 Task: Add the app launcher component to the site builder.
Action: Mouse moved to (1288, 93)
Screenshot: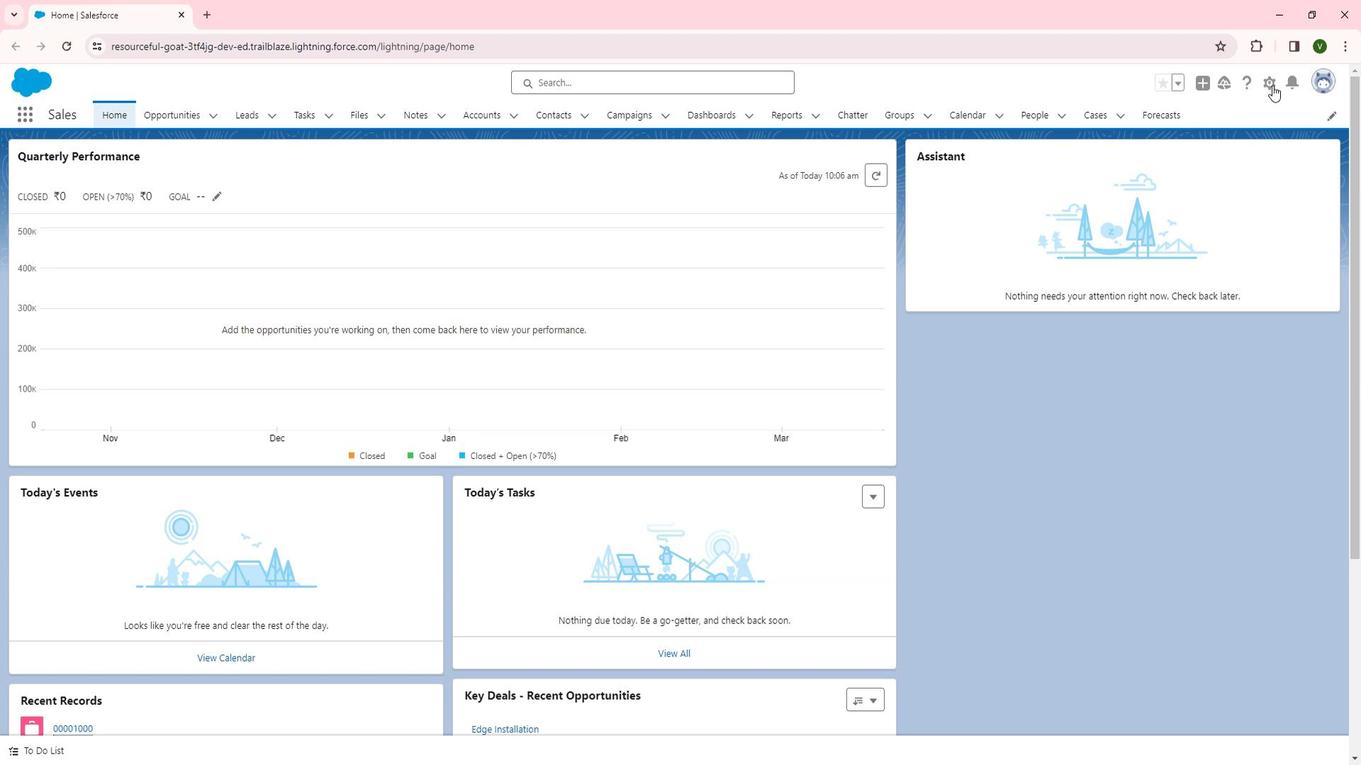 
Action: Mouse pressed left at (1288, 93)
Screenshot: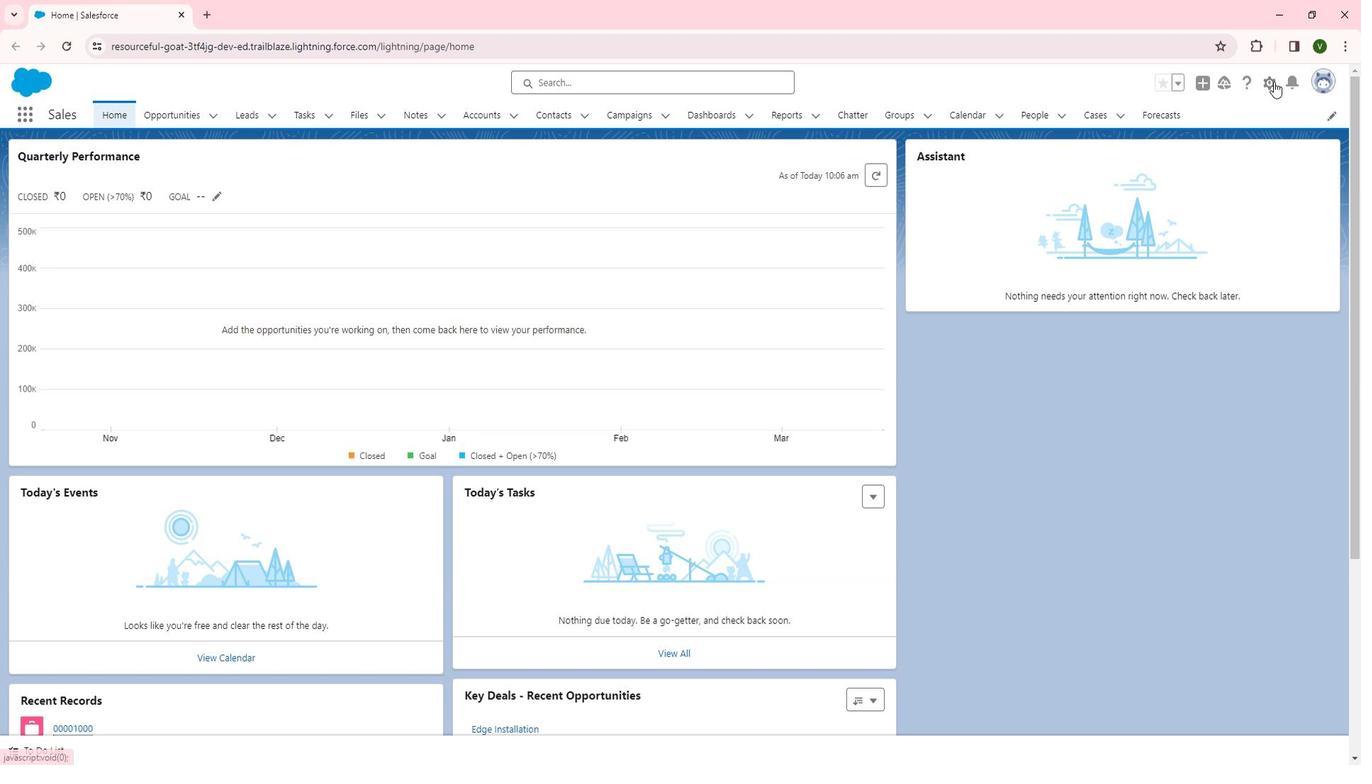 
Action: Mouse moved to (1230, 133)
Screenshot: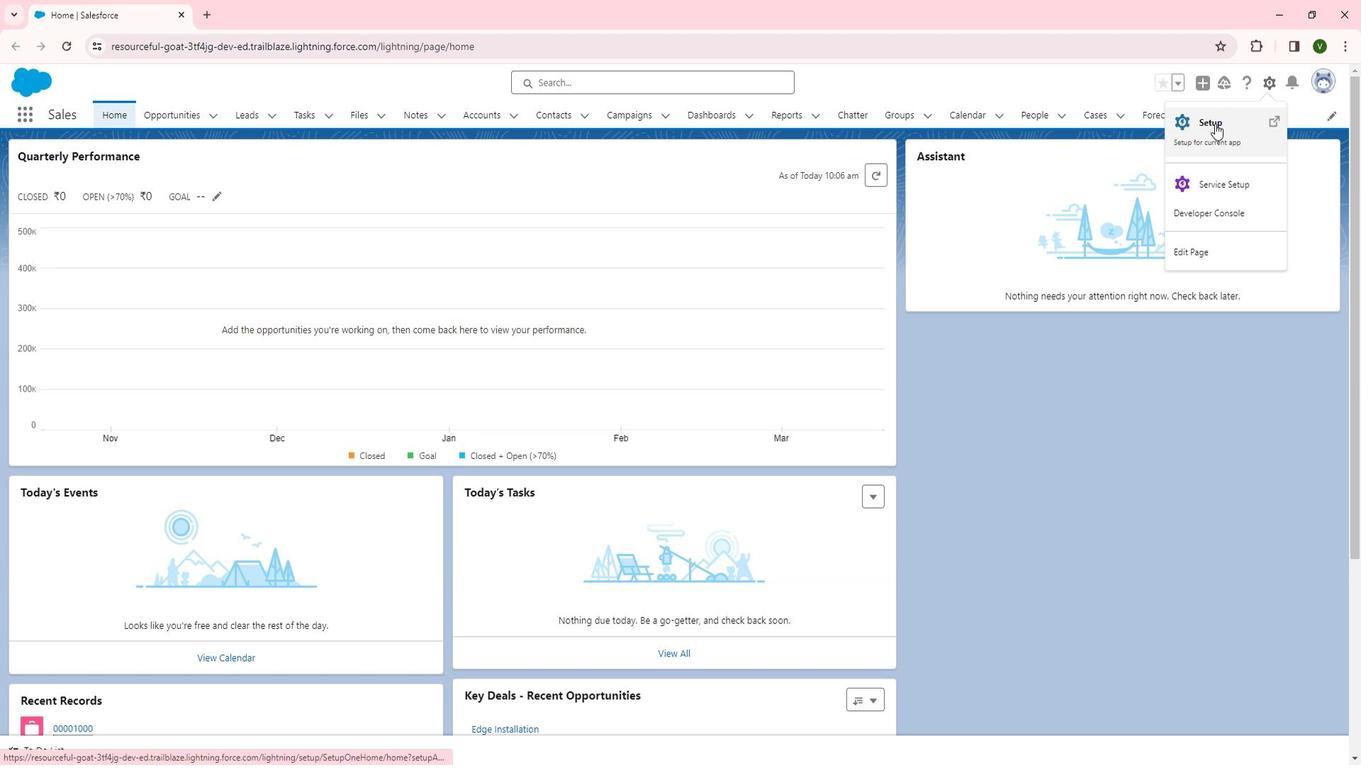 
Action: Mouse pressed left at (1230, 133)
Screenshot: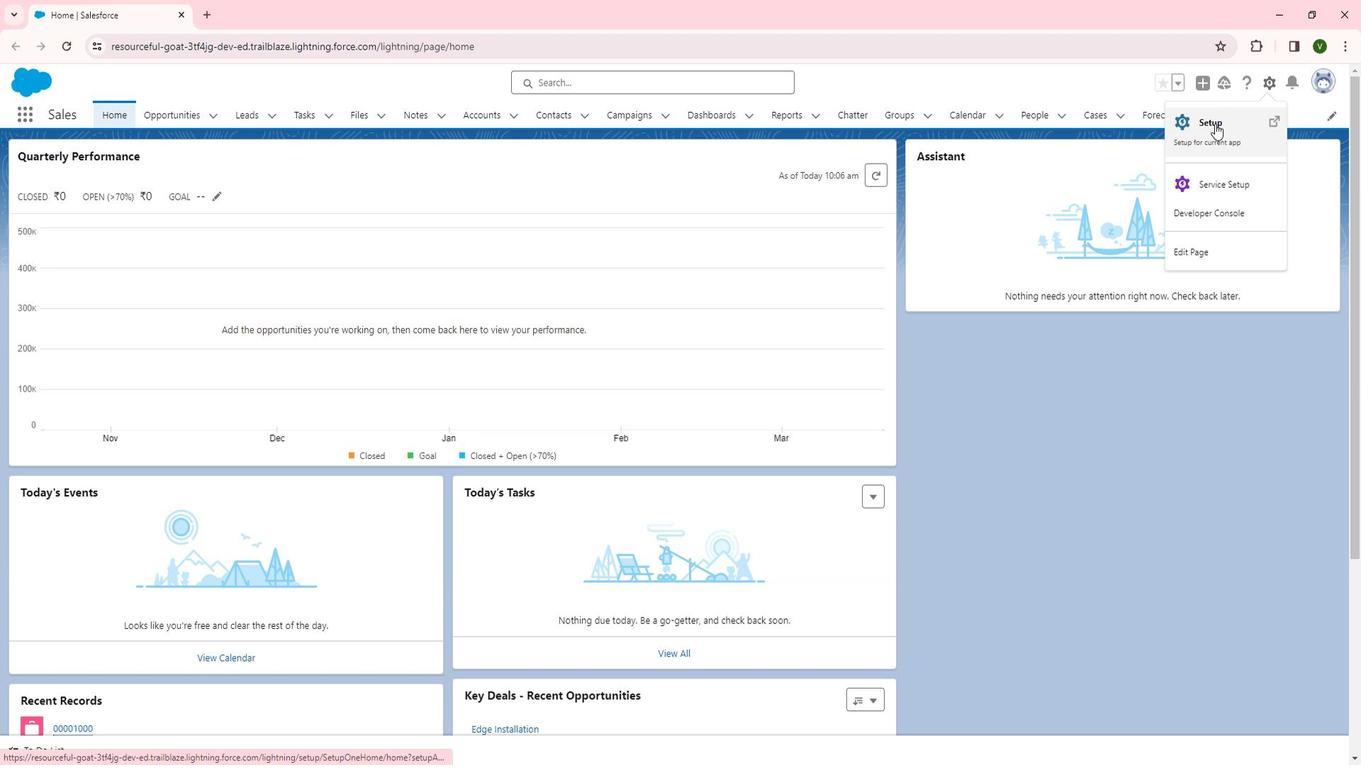 
Action: Mouse moved to (114, 429)
Screenshot: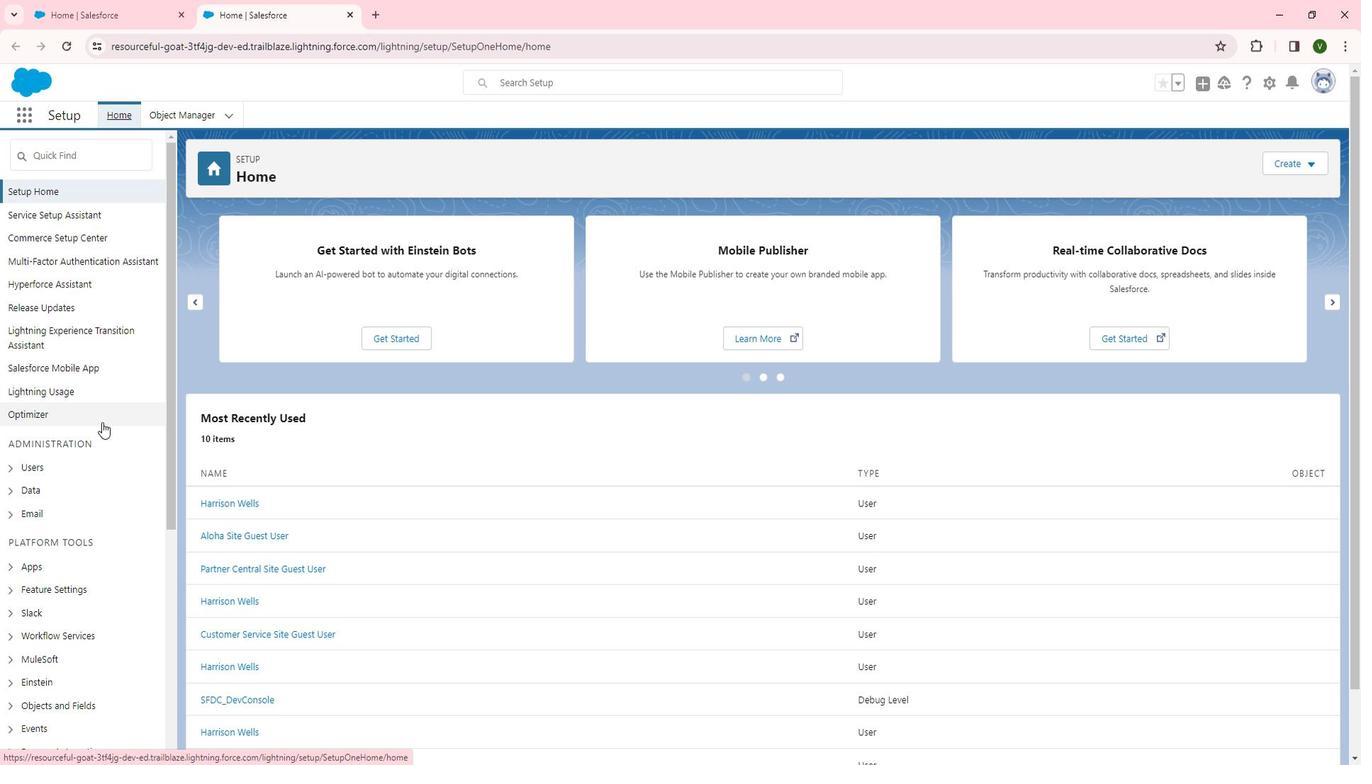 
Action: Mouse scrolled (114, 428) with delta (0, 0)
Screenshot: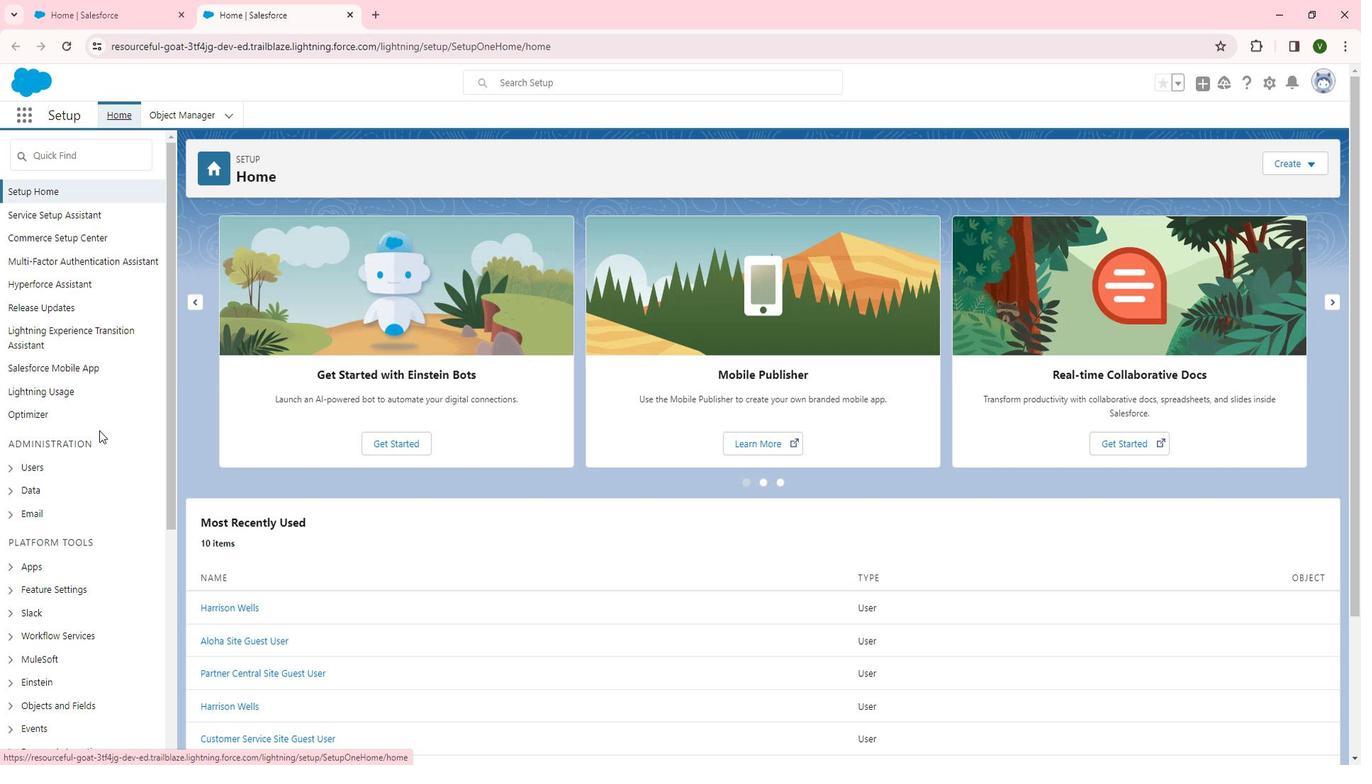 
Action: Mouse scrolled (114, 428) with delta (0, 0)
Screenshot: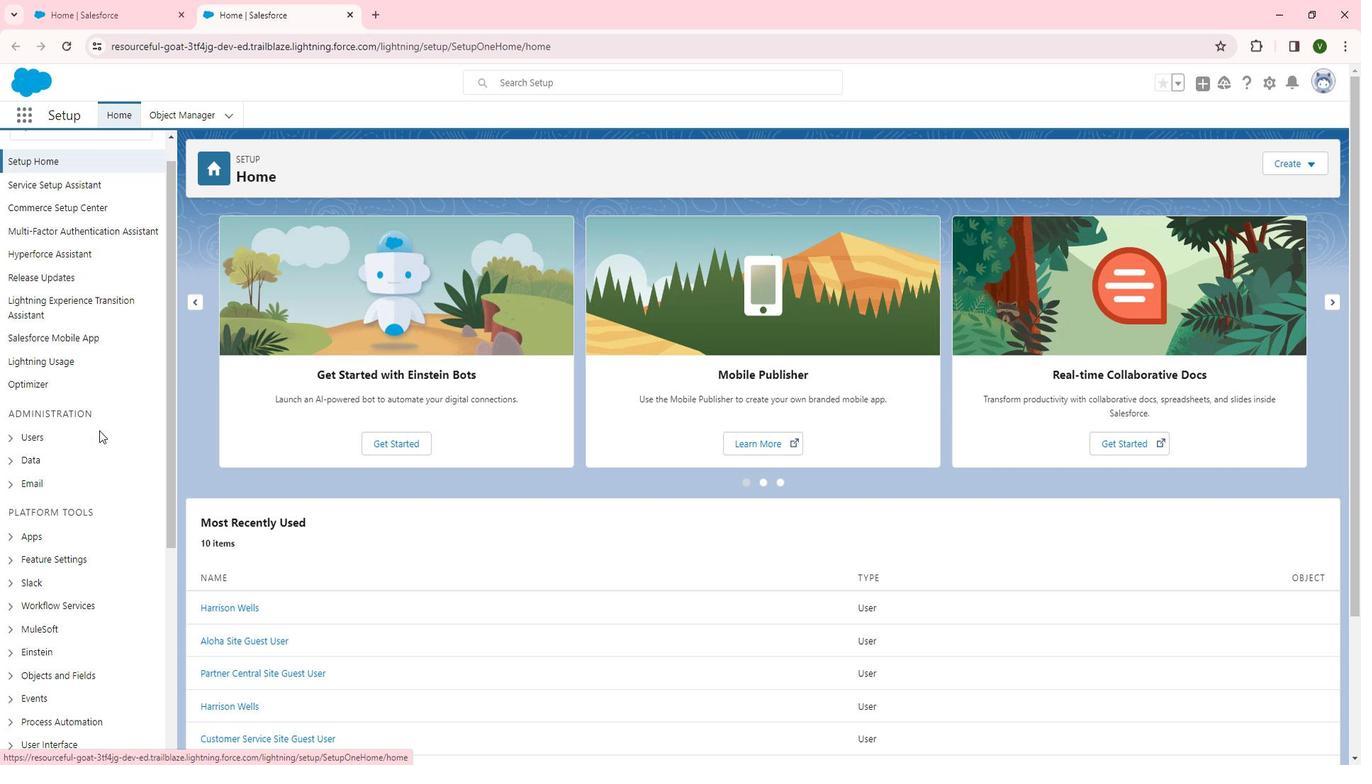 
Action: Mouse moved to (75, 437)
Screenshot: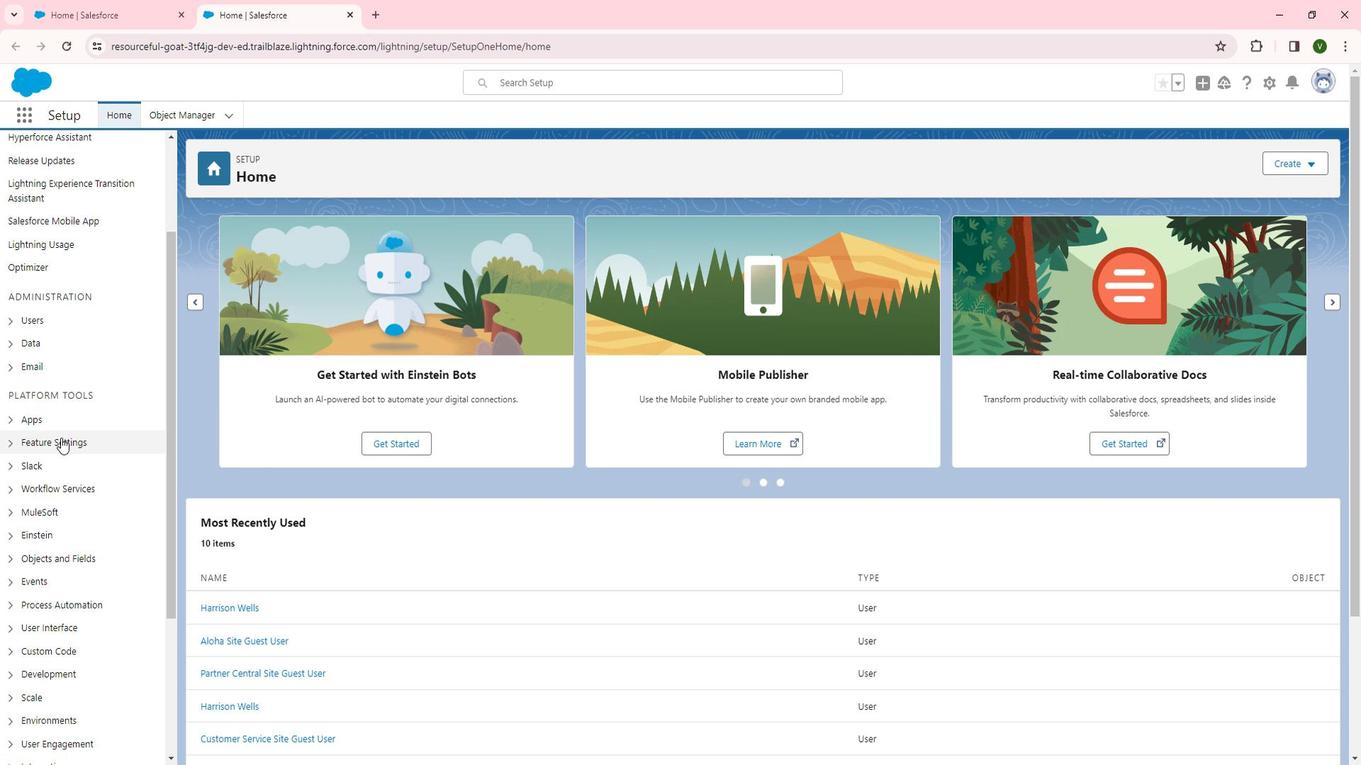 
Action: Mouse pressed left at (75, 437)
Screenshot: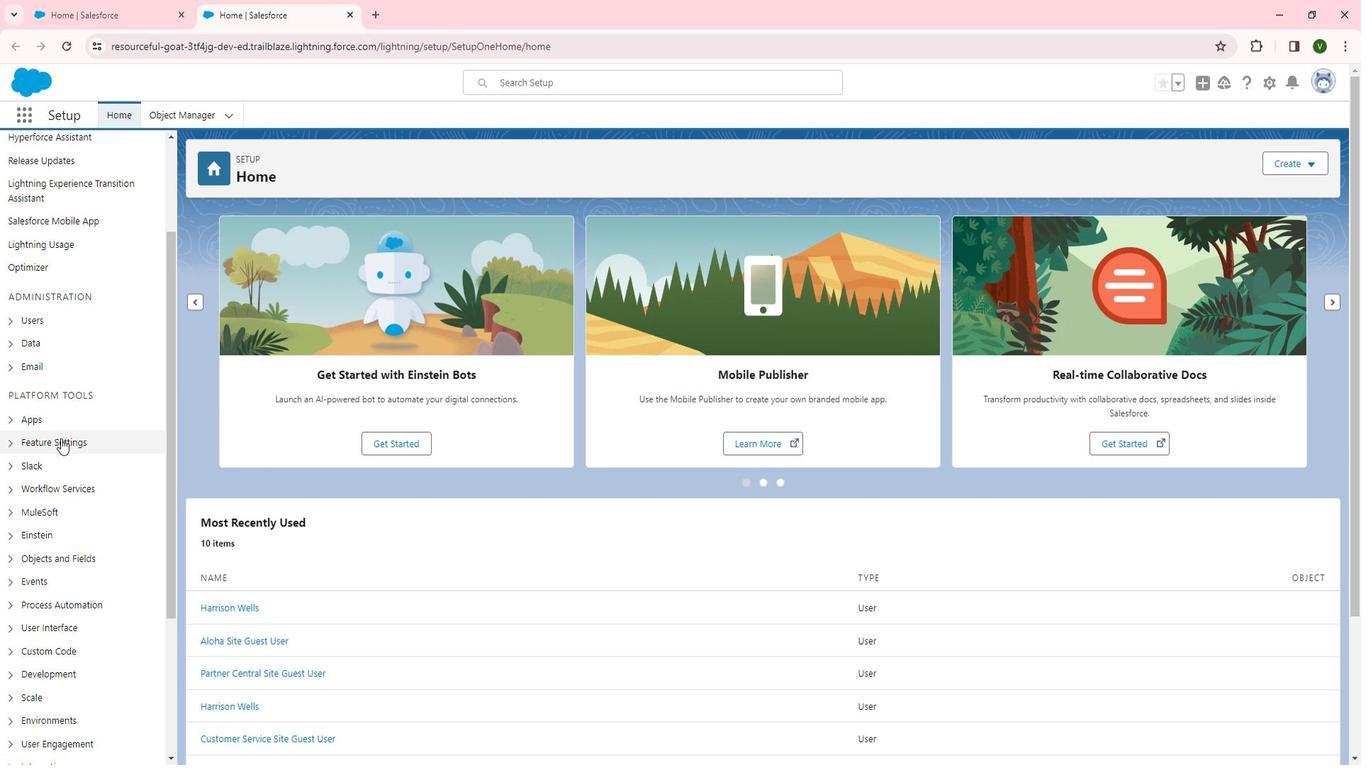 
Action: Mouse moved to (75, 436)
Screenshot: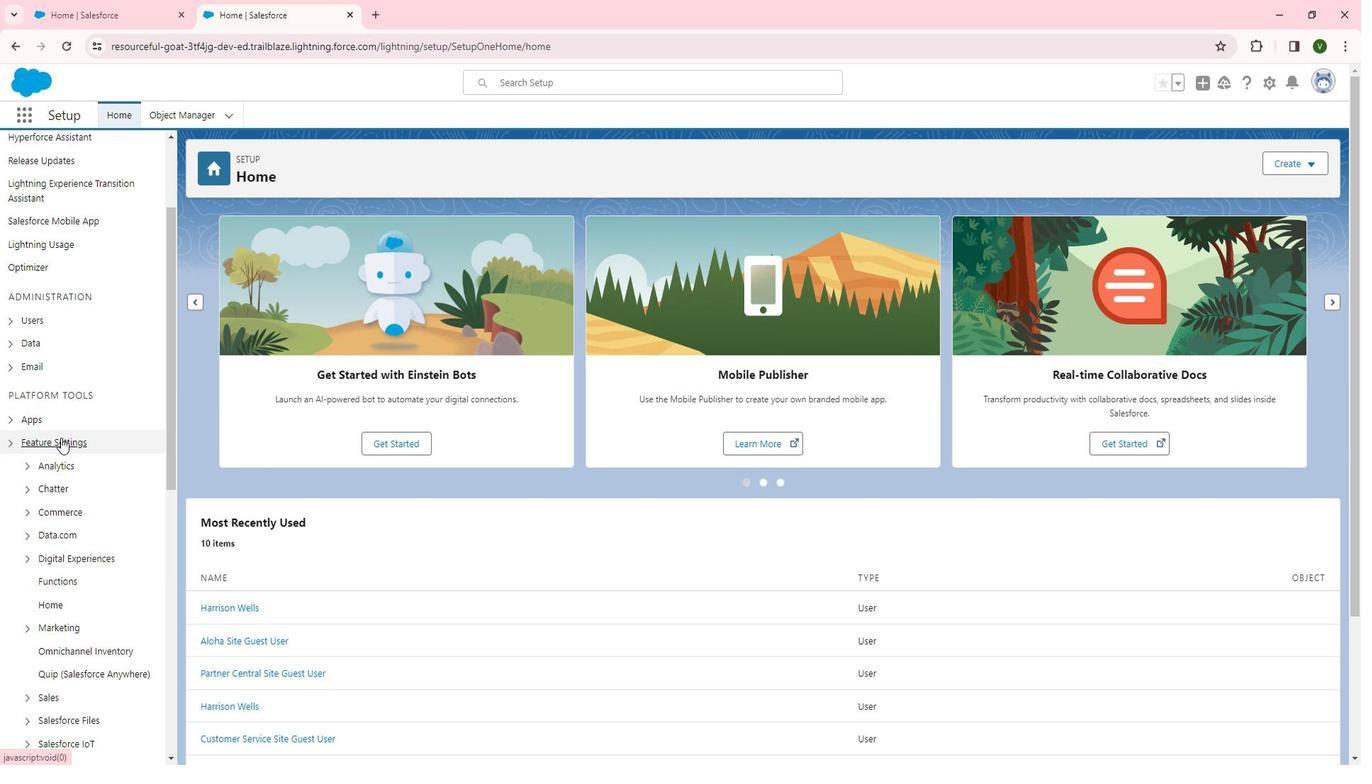 
Action: Mouse scrolled (75, 435) with delta (0, 0)
Screenshot: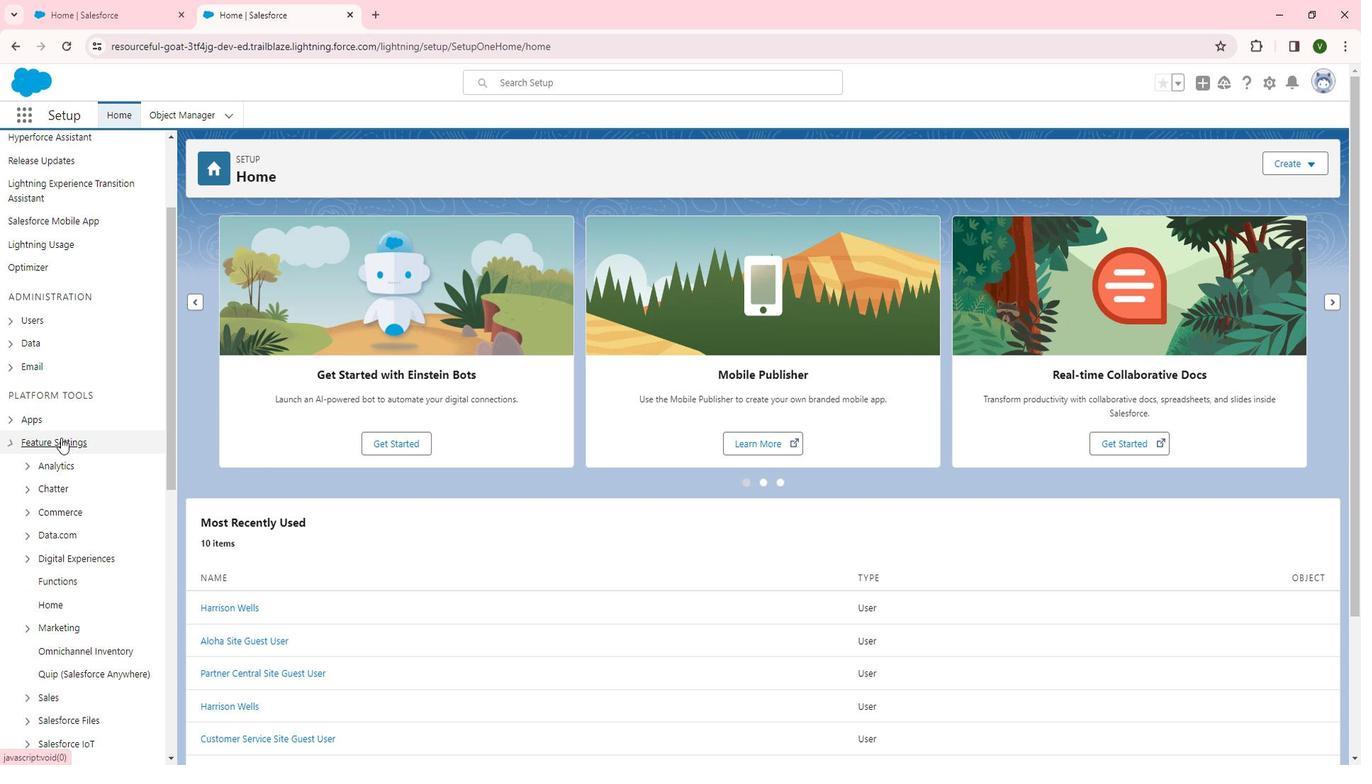 
Action: Mouse scrolled (75, 435) with delta (0, 0)
Screenshot: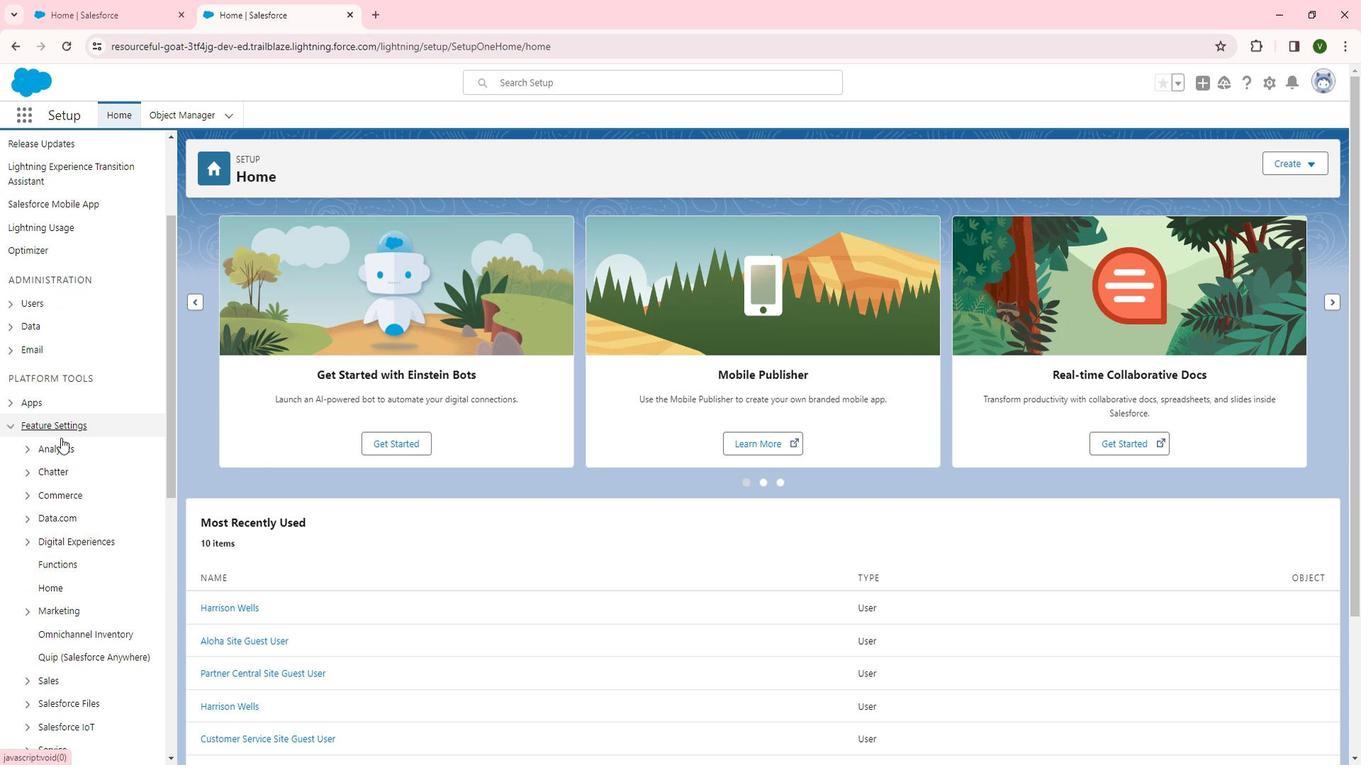 
Action: Mouse moved to (77, 411)
Screenshot: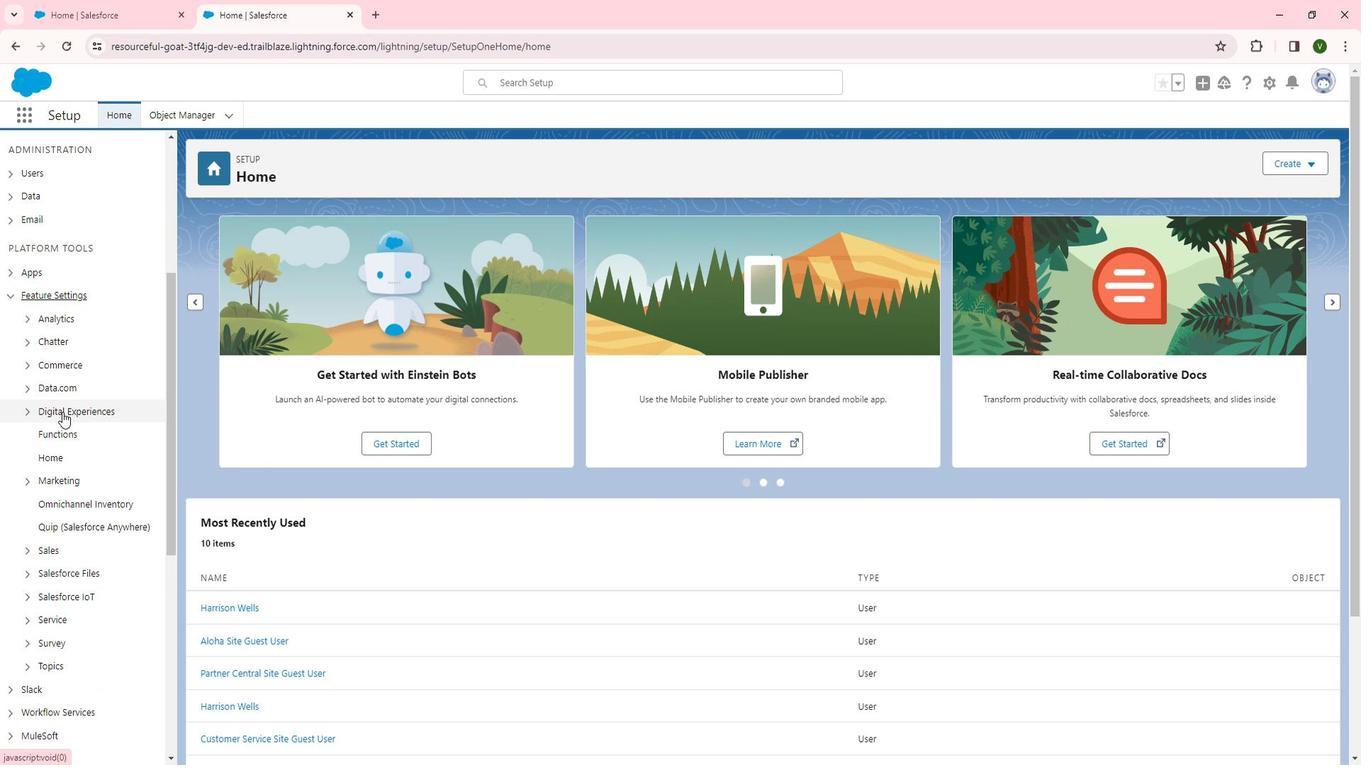 
Action: Mouse pressed left at (77, 411)
Screenshot: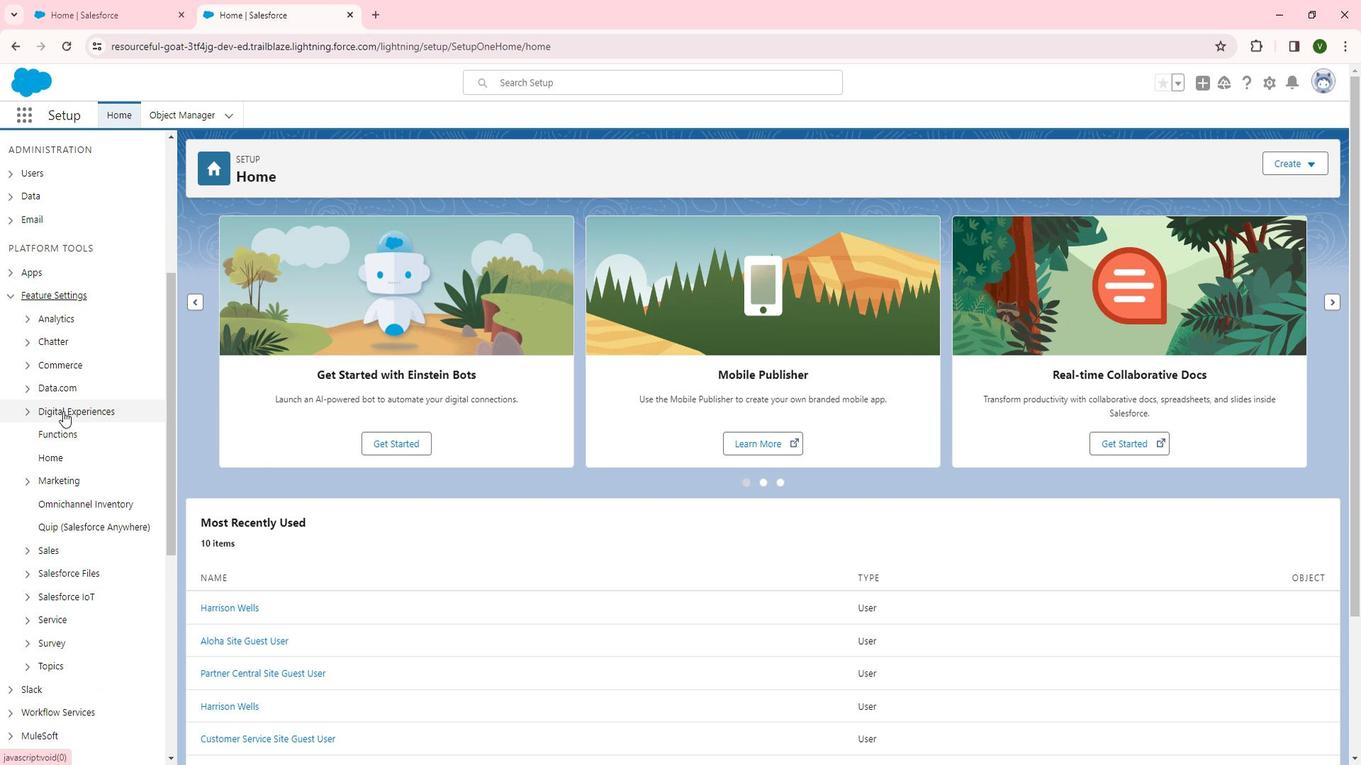 
Action: Mouse moved to (107, 399)
Screenshot: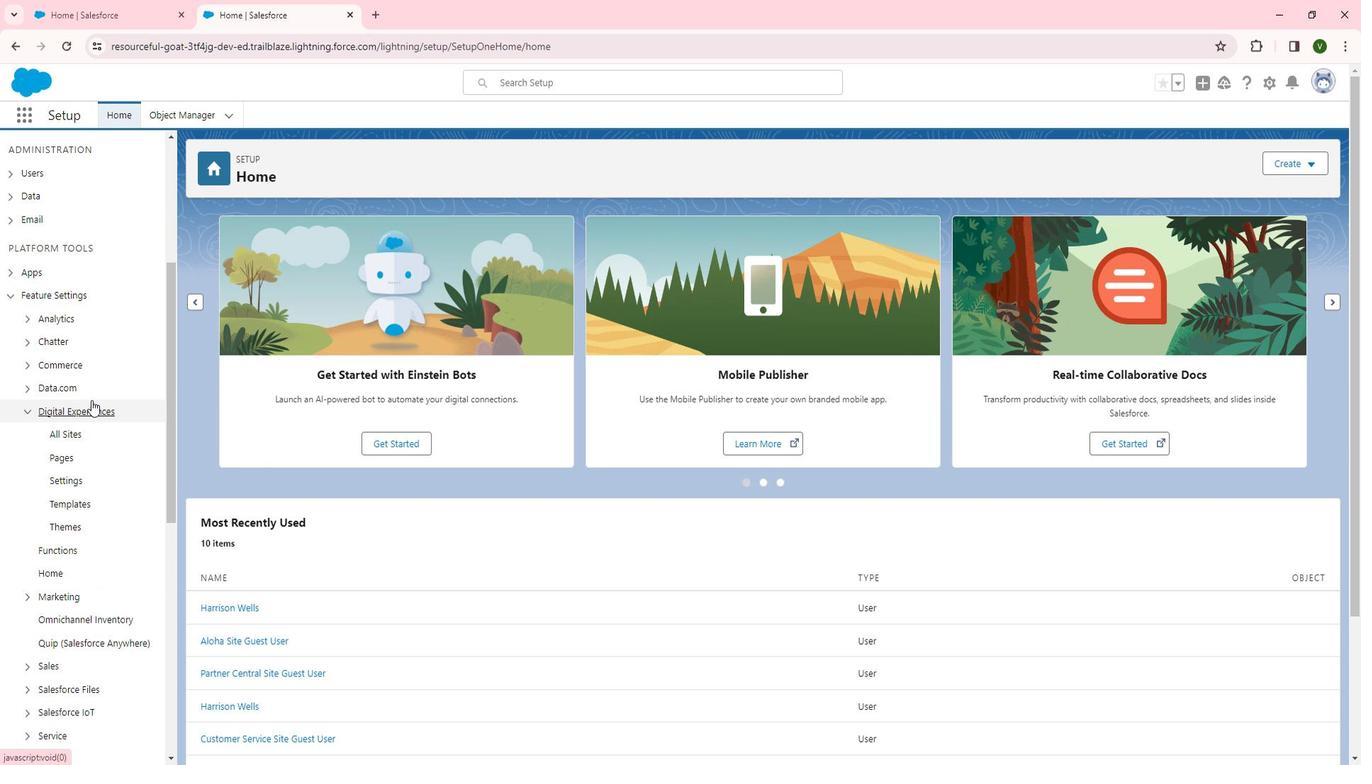 
Action: Mouse scrolled (107, 399) with delta (0, 0)
Screenshot: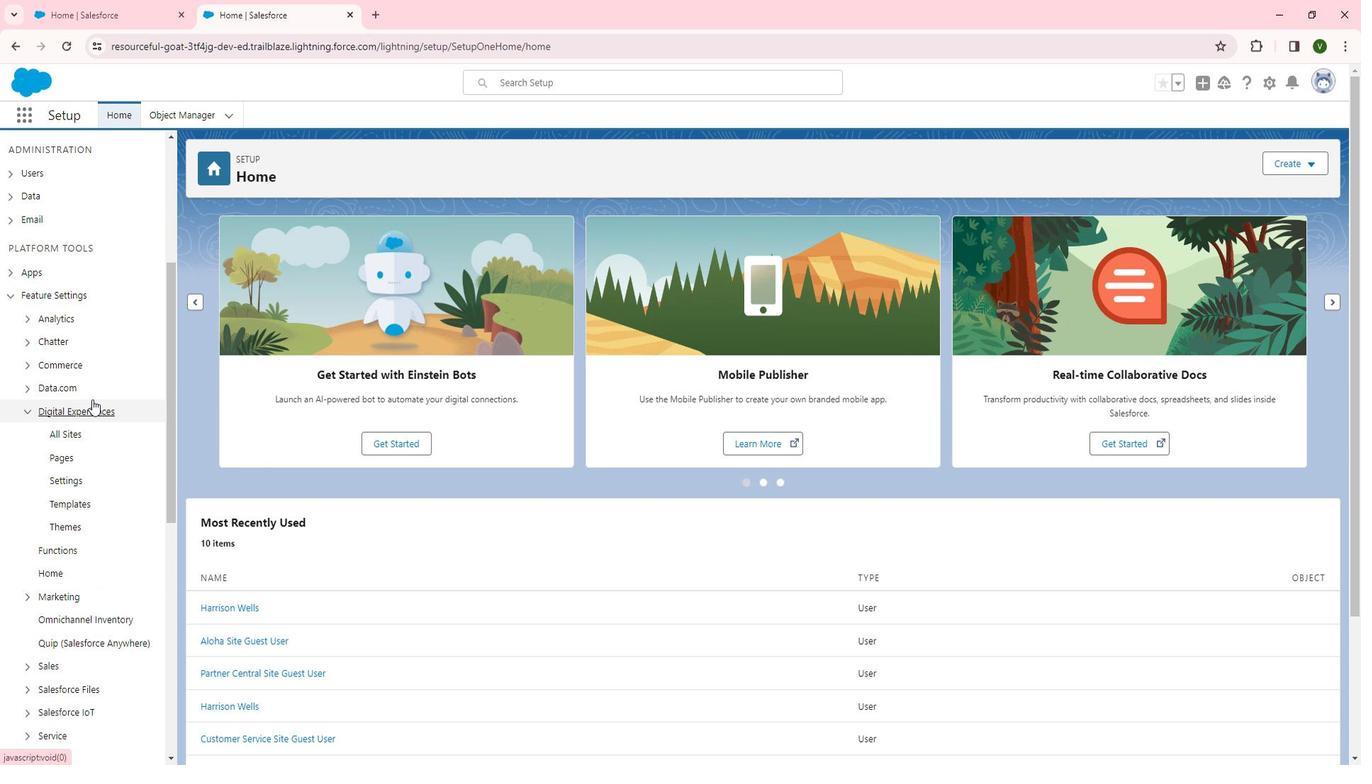 
Action: Mouse moved to (108, 399)
Screenshot: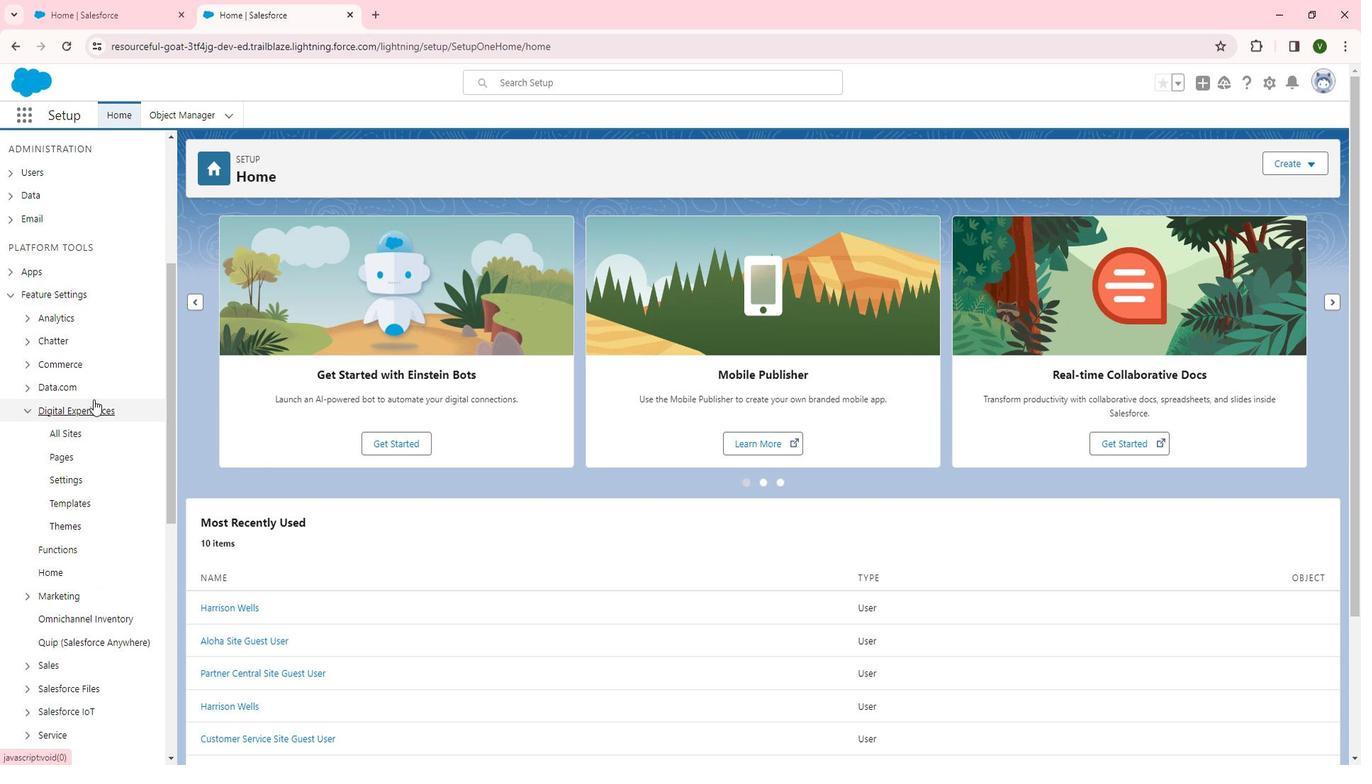 
Action: Mouse scrolled (108, 399) with delta (0, 0)
Screenshot: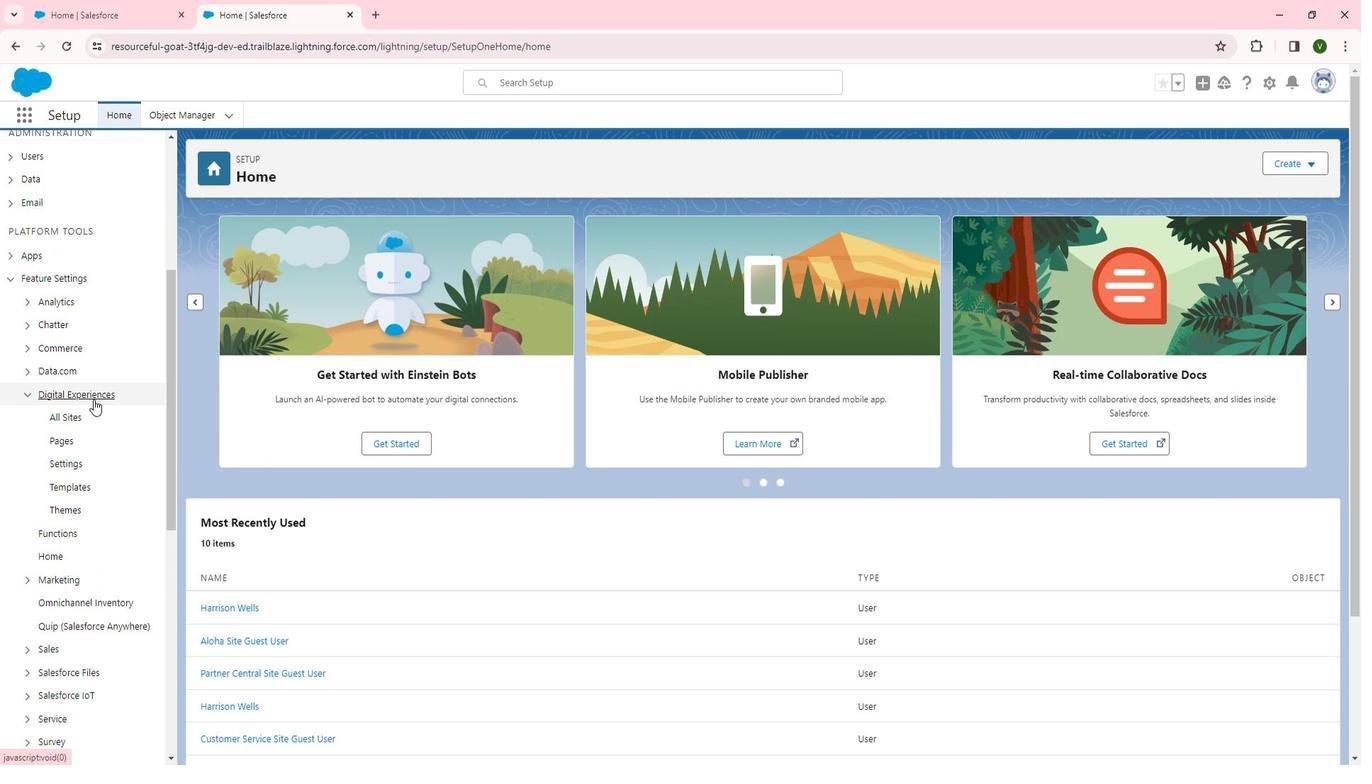
Action: Mouse moved to (86, 293)
Screenshot: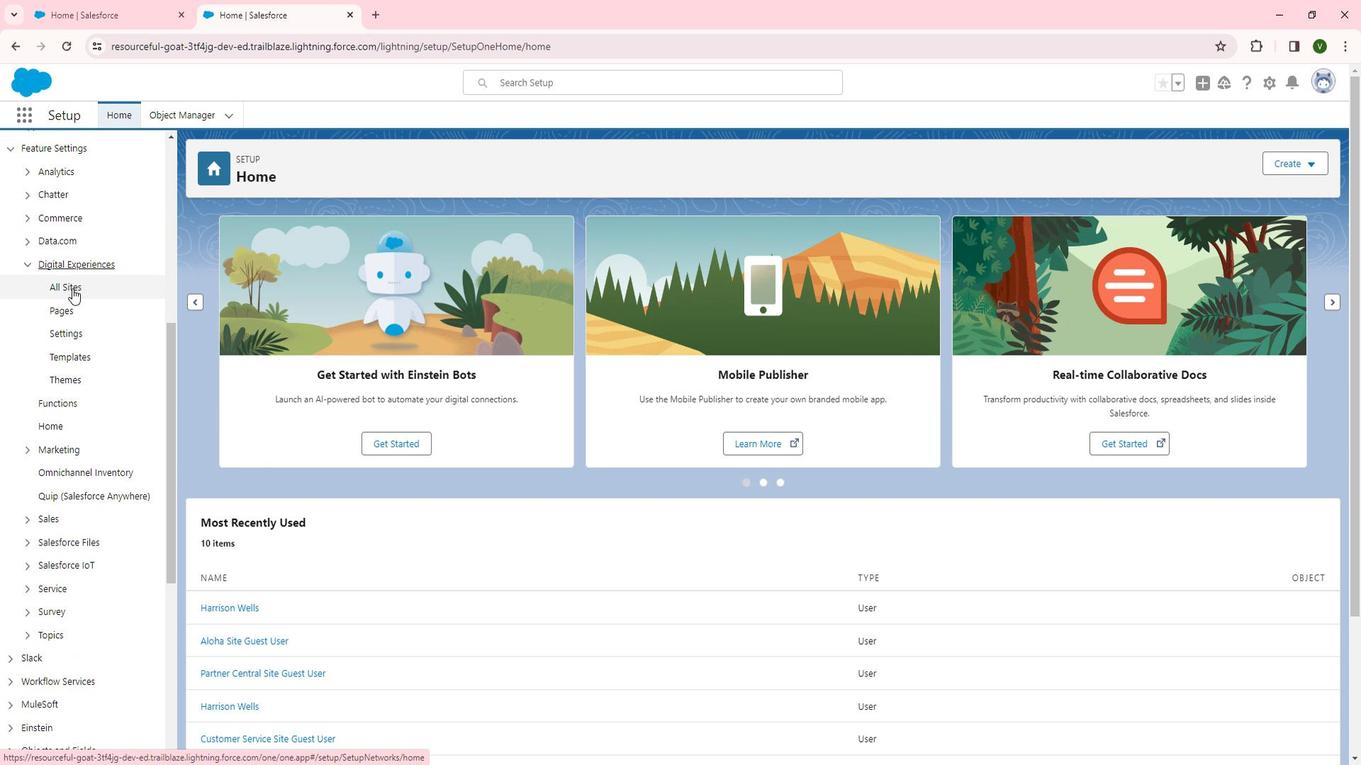 
Action: Mouse pressed left at (86, 293)
Screenshot: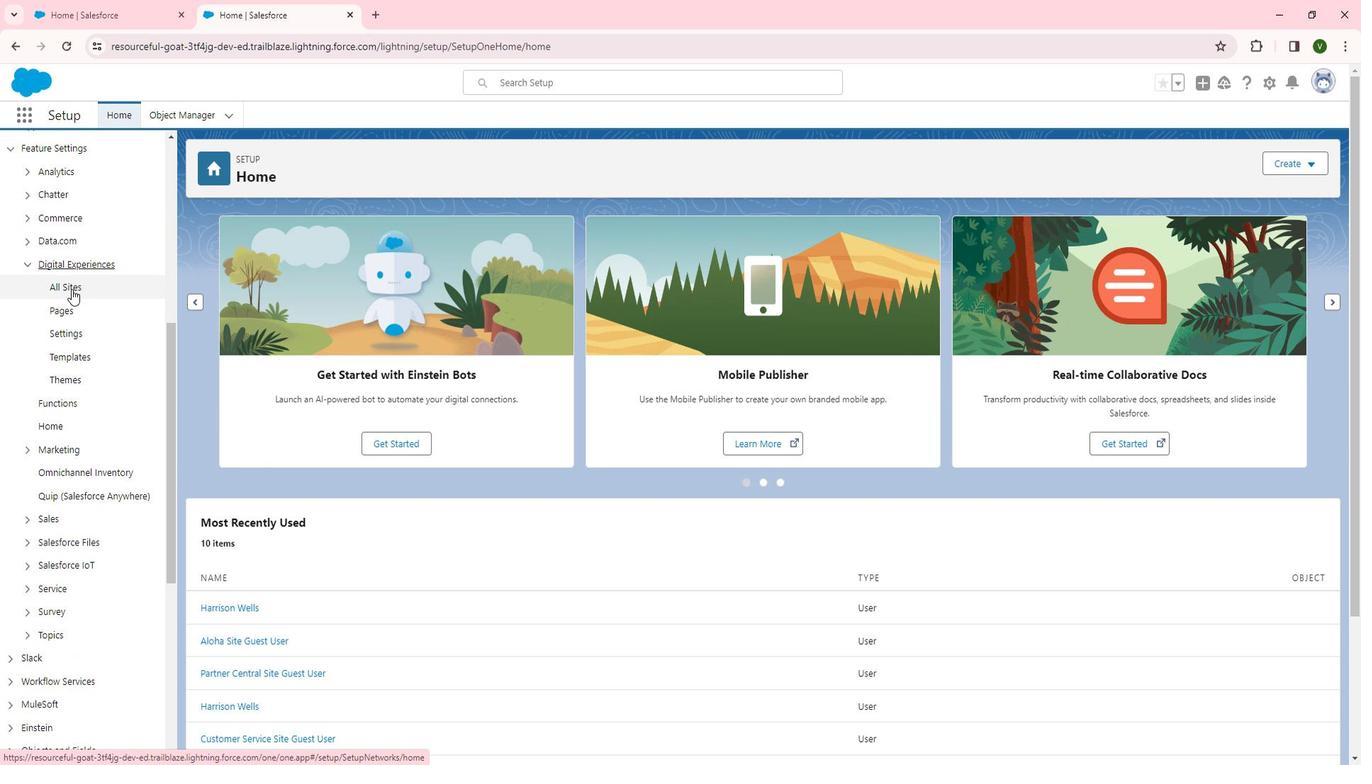 
Action: Mouse moved to (257, 360)
Screenshot: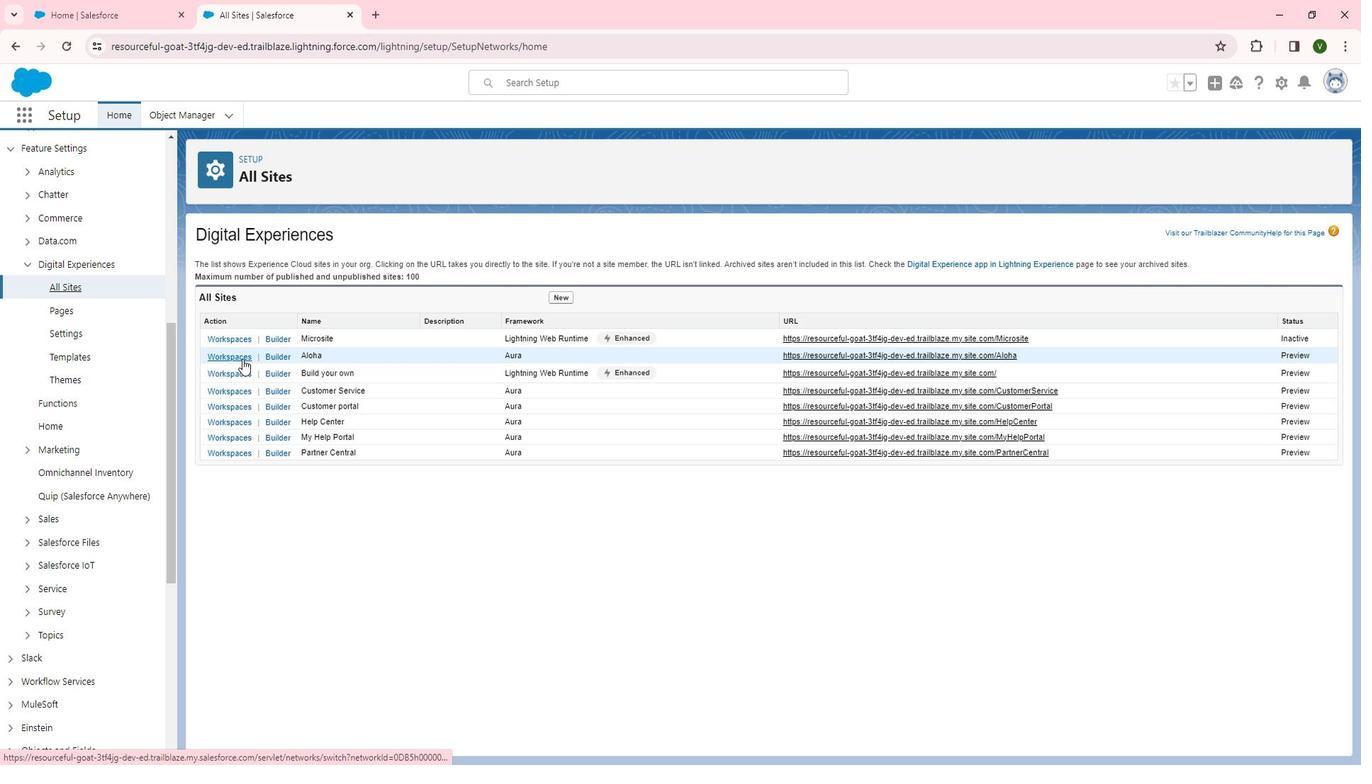 
Action: Mouse pressed left at (257, 360)
Screenshot: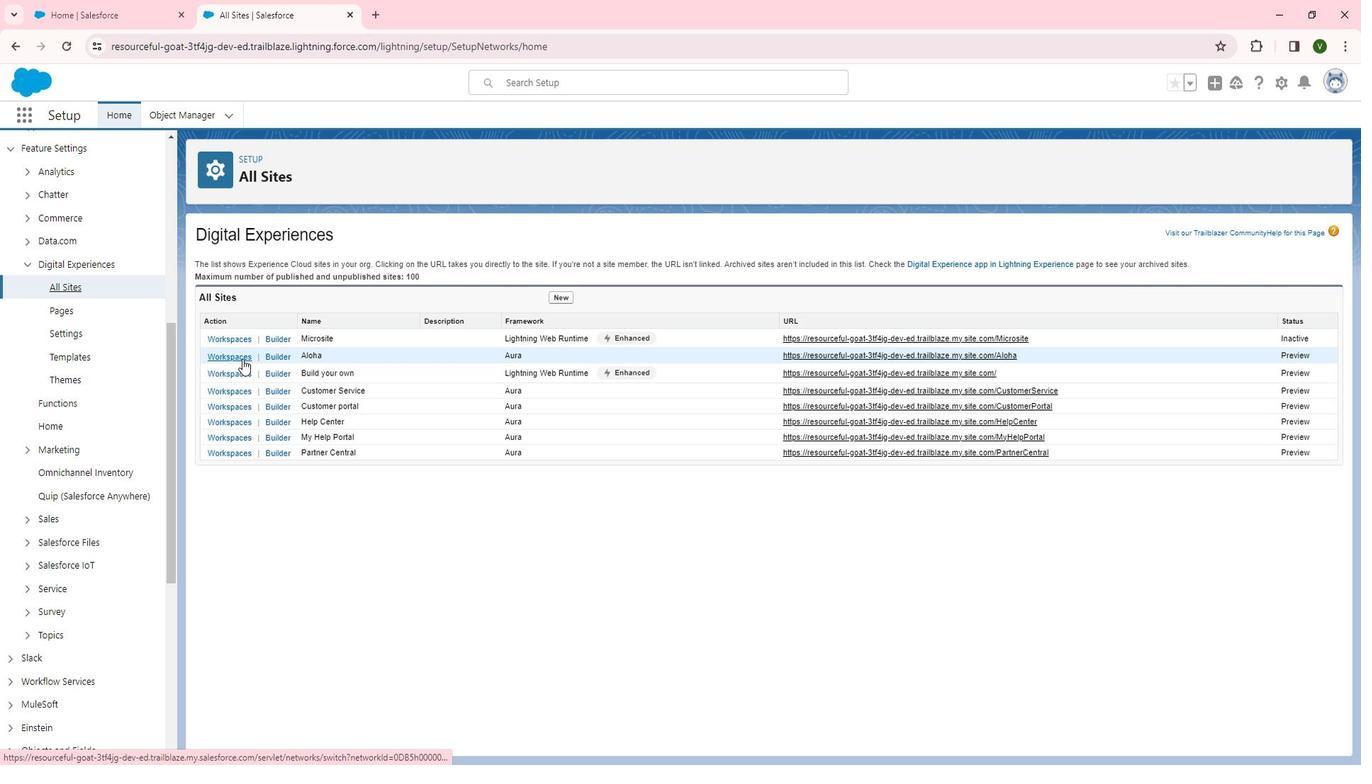 
Action: Mouse moved to (210, 353)
Screenshot: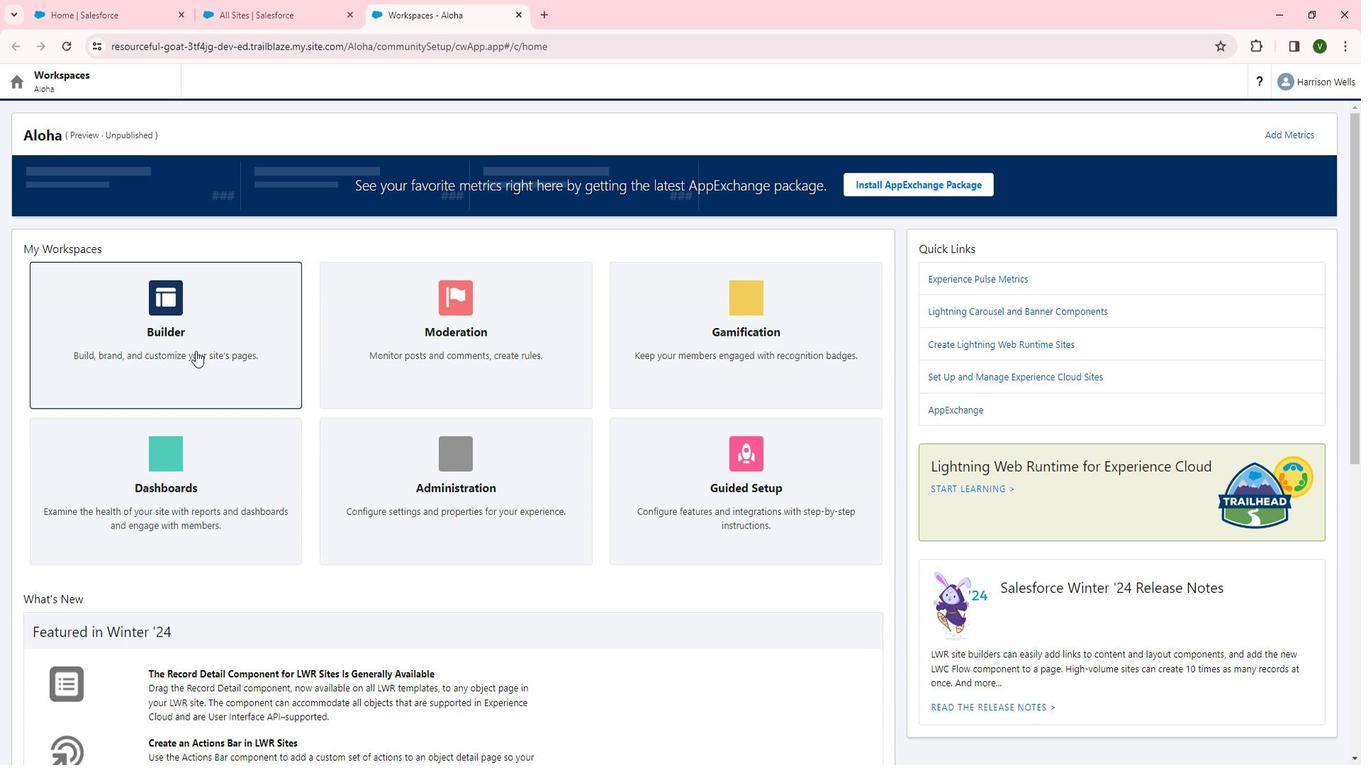 
Action: Mouse pressed left at (210, 353)
Screenshot: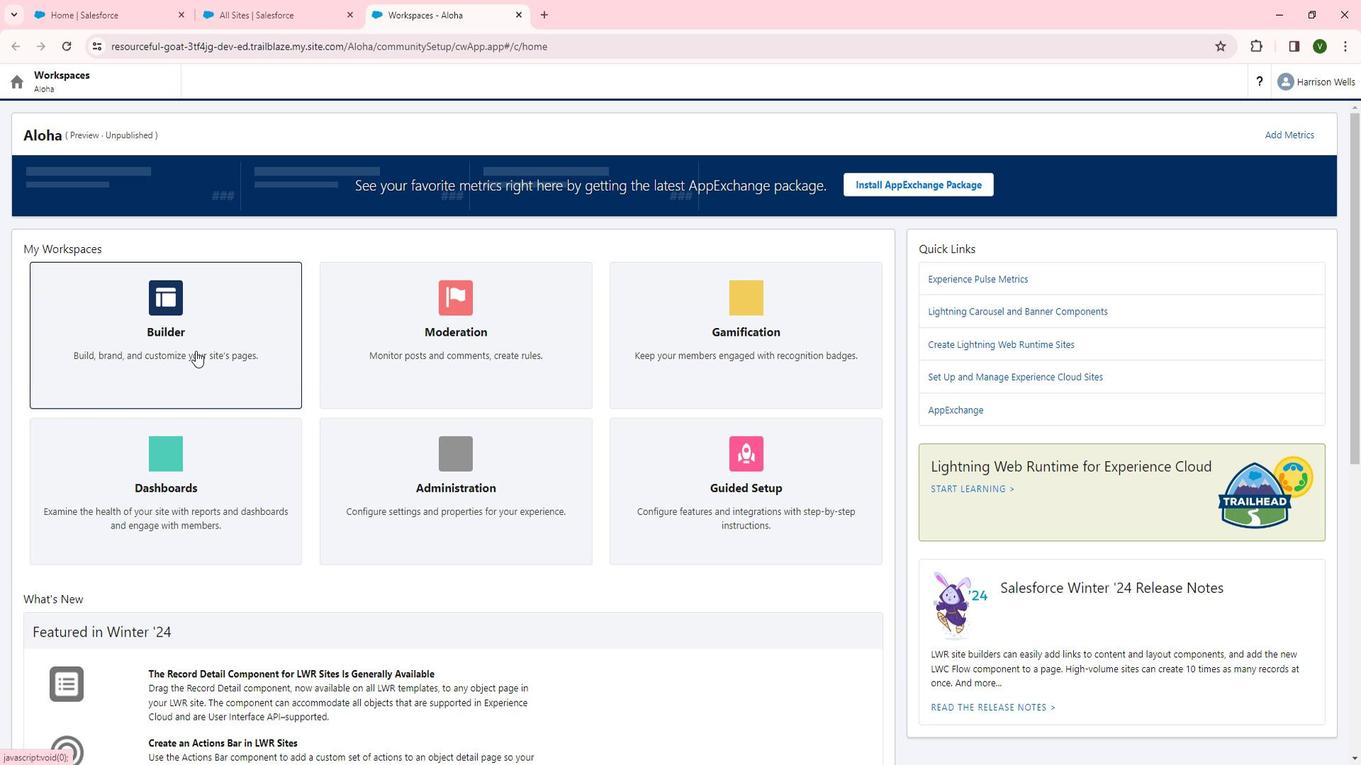 
Action: Mouse moved to (43, 138)
Screenshot: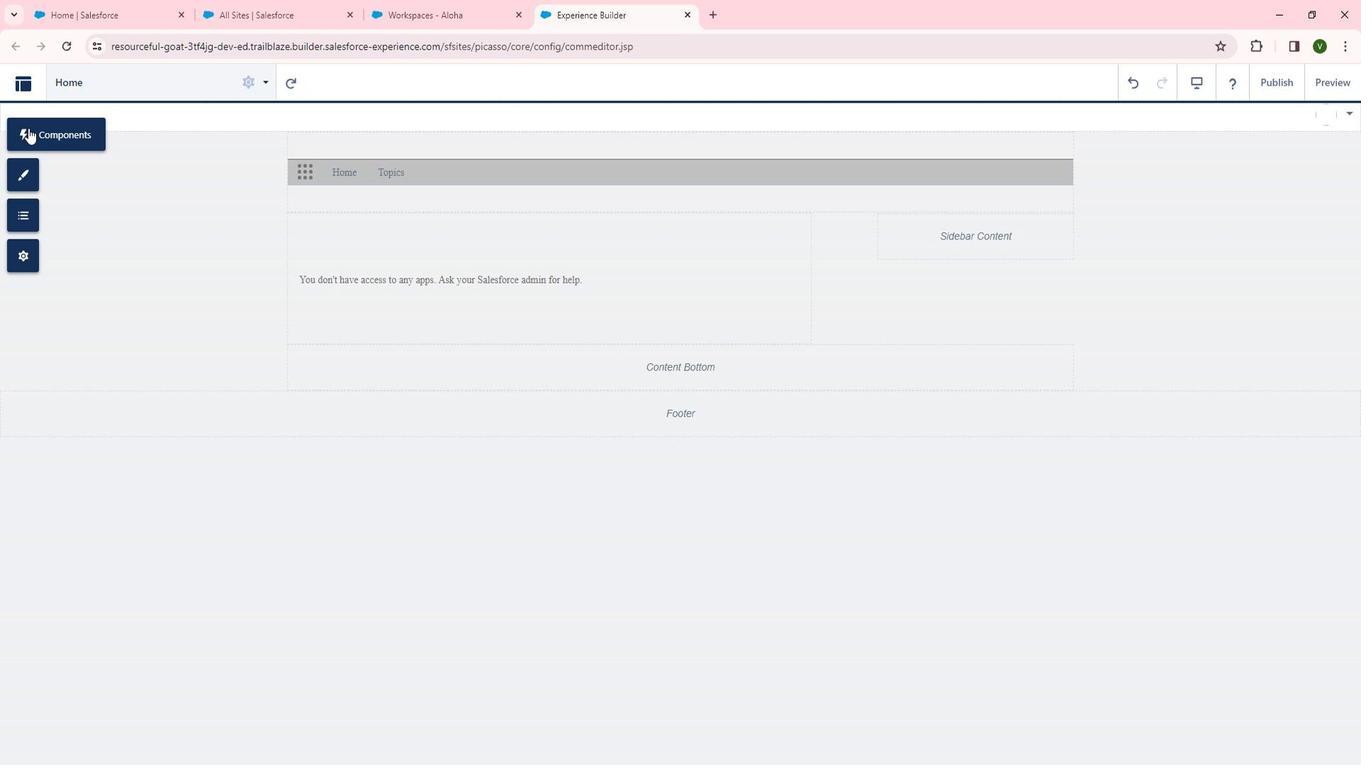
Action: Mouse pressed left at (43, 138)
Screenshot: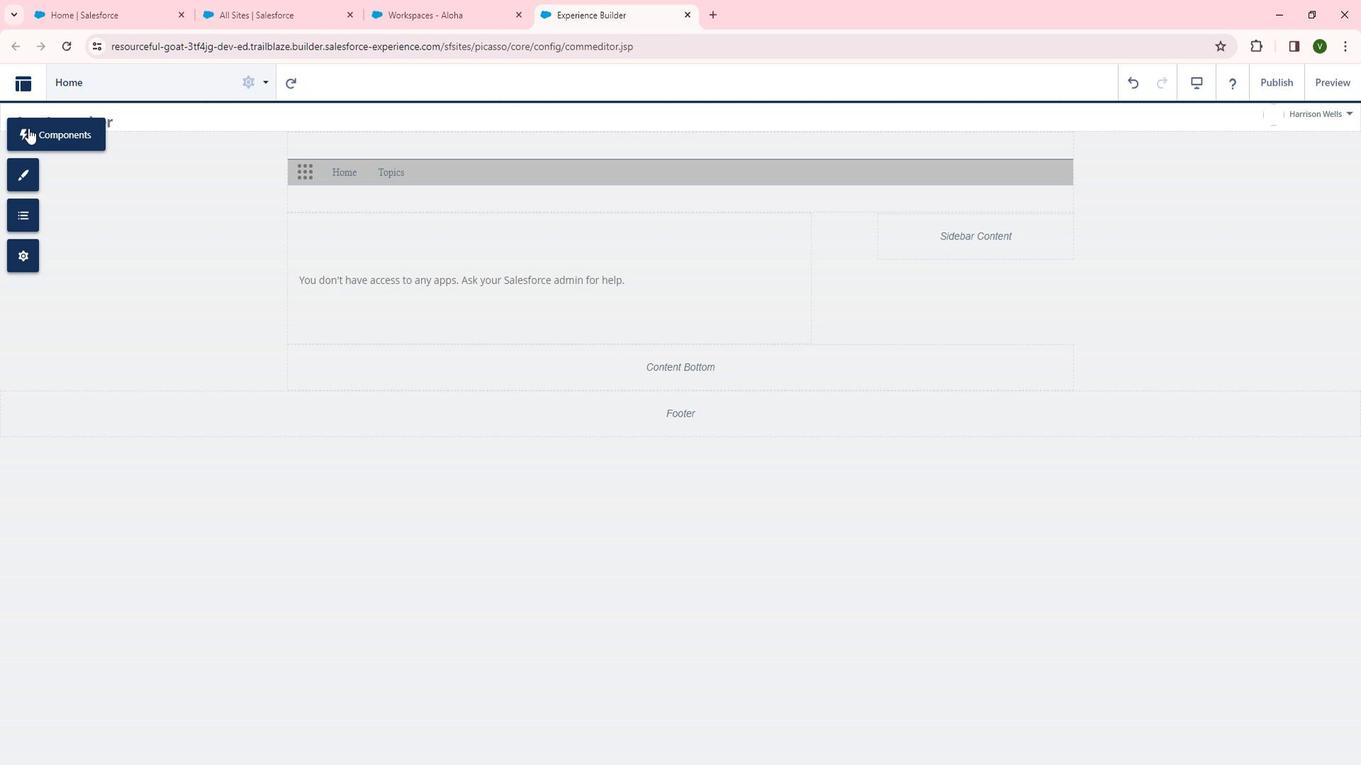 
Action: Mouse moved to (354, 330)
Screenshot: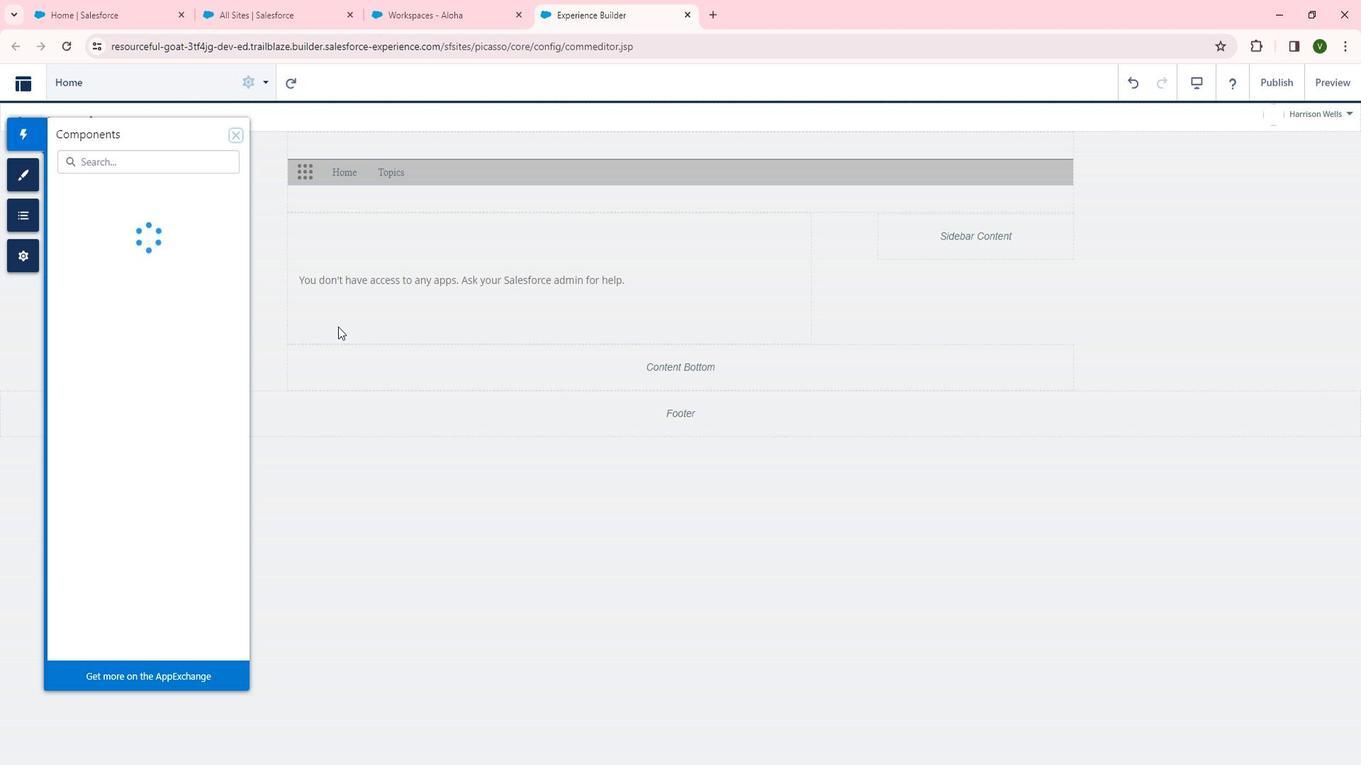 
Action: Mouse scrolled (354, 329) with delta (0, 0)
Screenshot: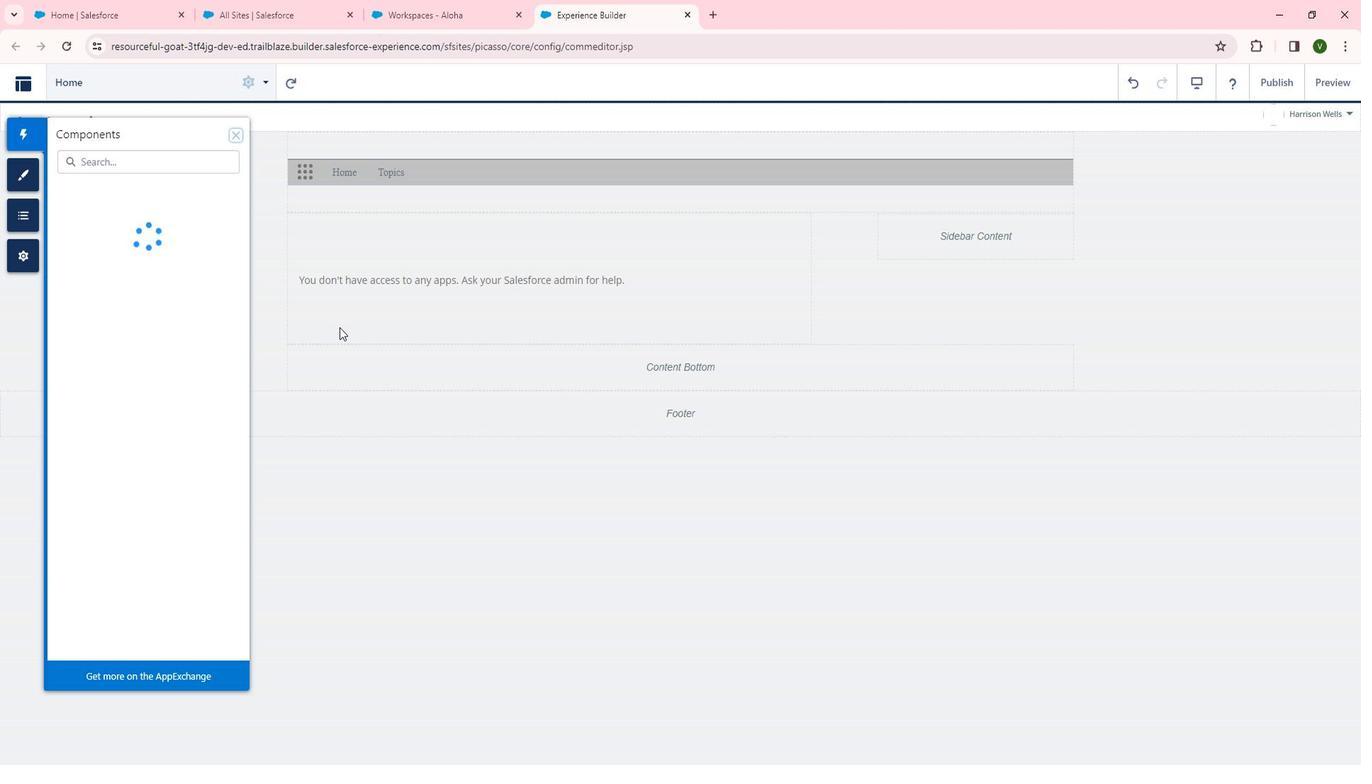 
Action: Mouse scrolled (354, 329) with delta (0, 0)
Screenshot: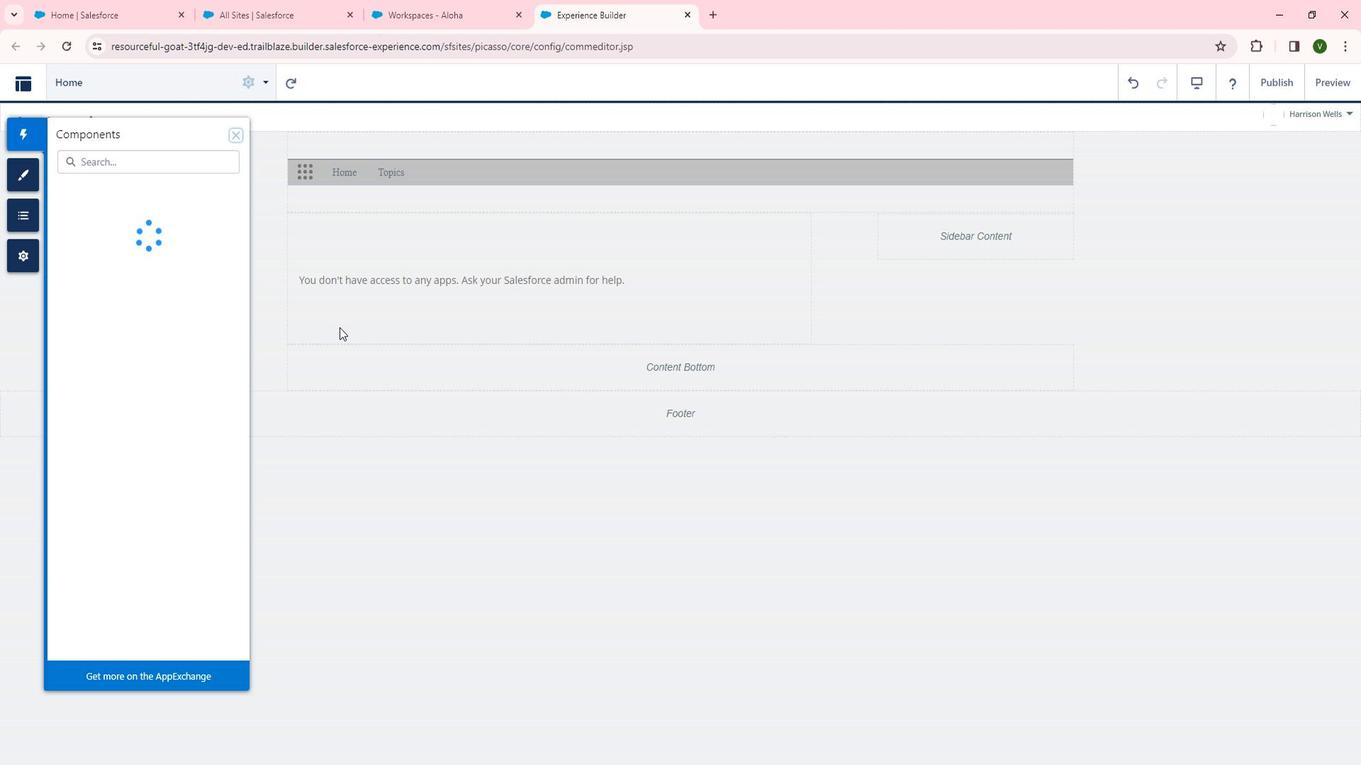 
Action: Mouse moved to (129, 357)
Screenshot: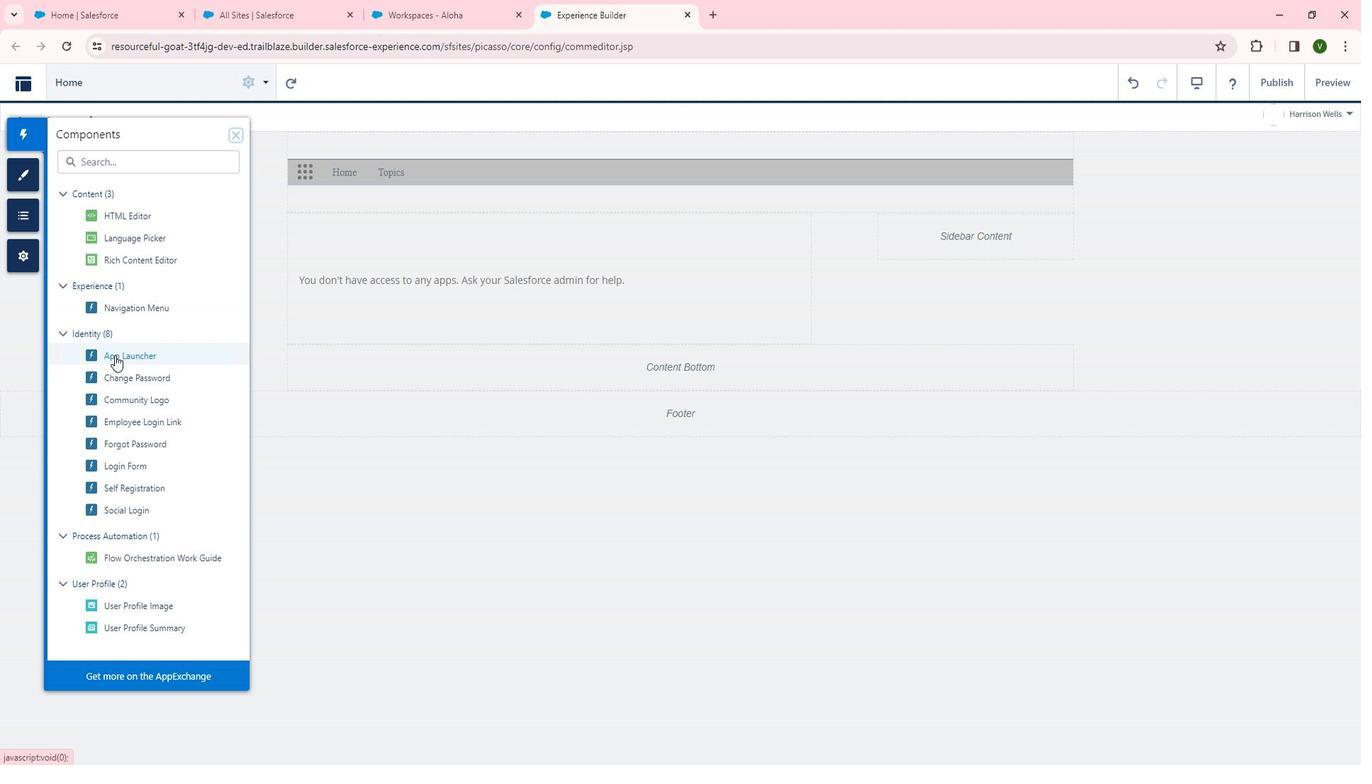 
Action: Mouse pressed left at (129, 357)
Screenshot: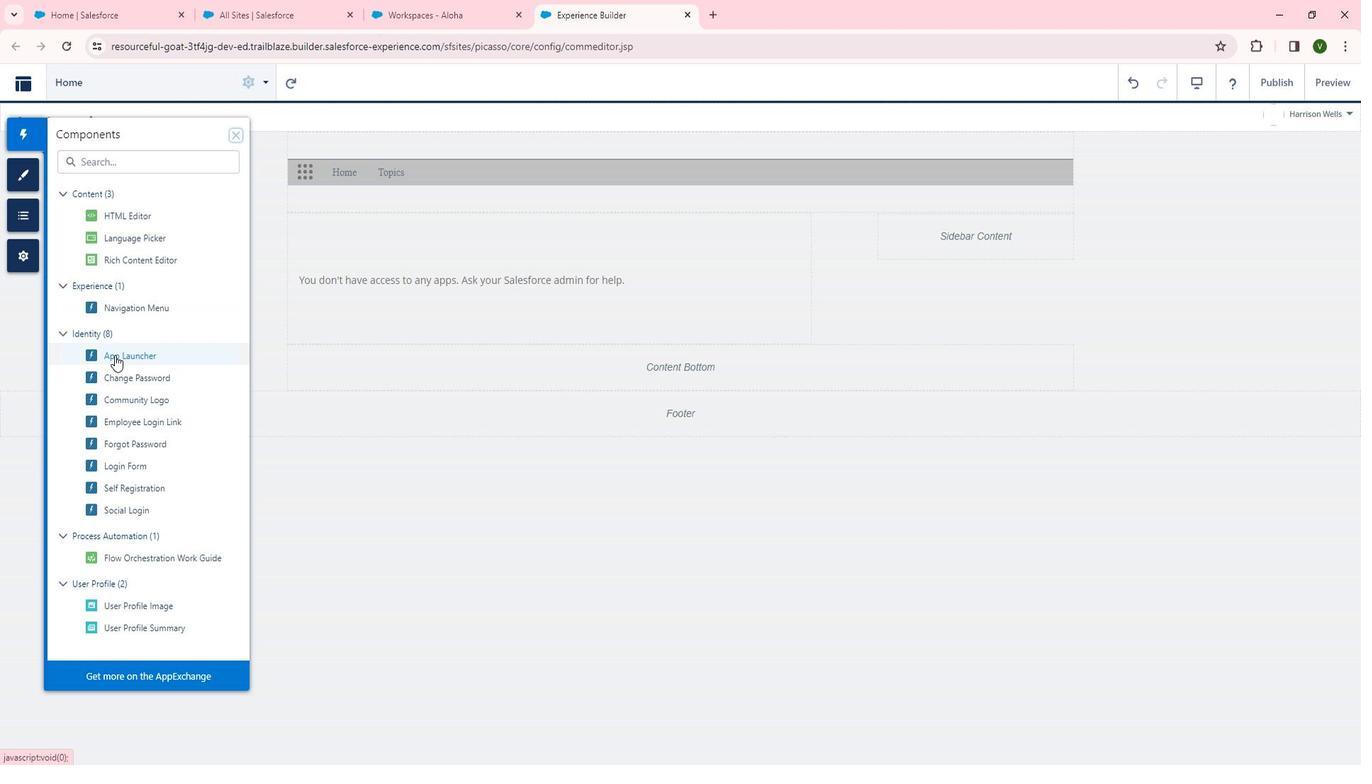 
Action: Mouse moved to (400, 233)
Screenshot: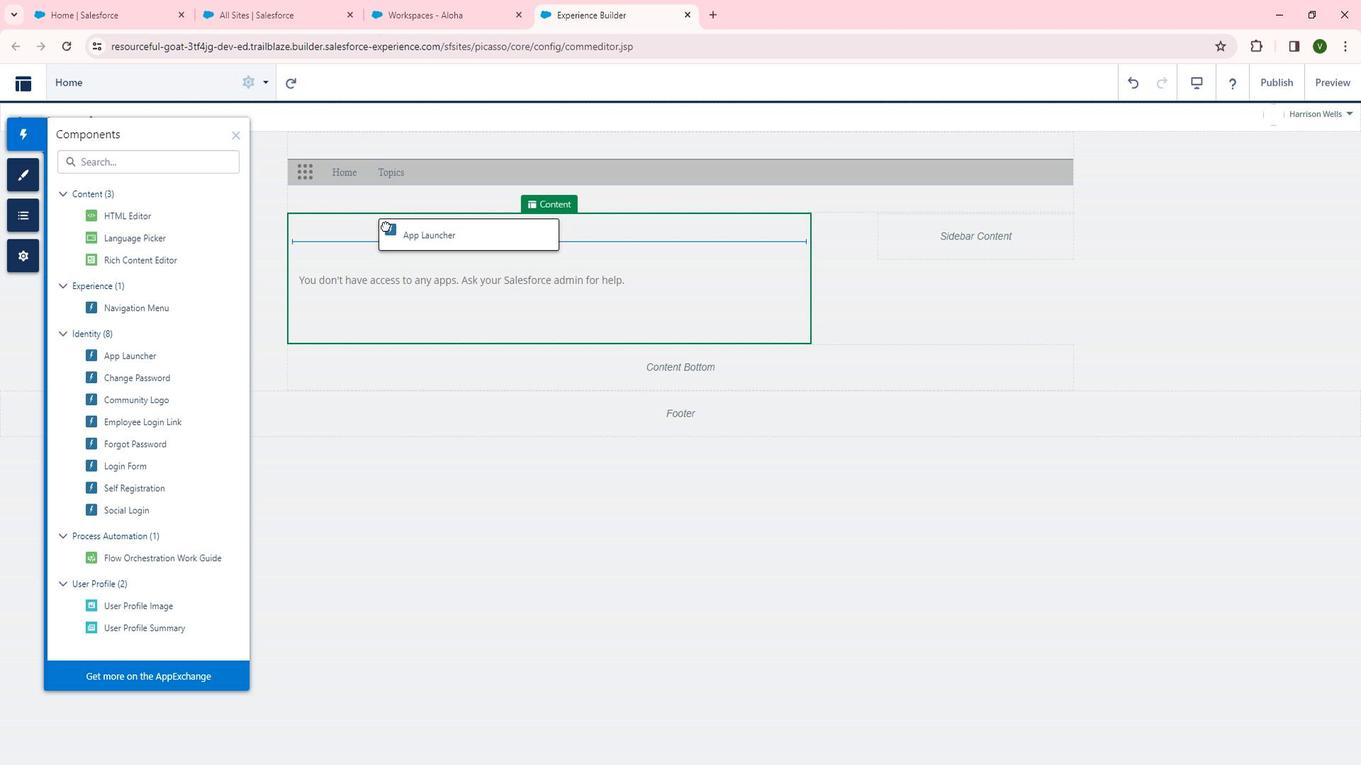 
